Task: For heading Arial Rounded MT Bold with Underline.  font size for heading26,  'Change the font style of data to'Browallia New.  and font size to 18,  Change the alignment of both headline & data to Align middle & Align Text left.  In the sheet  Budget Spreadsheet Logbook
Action: Mouse moved to (27, 100)
Screenshot: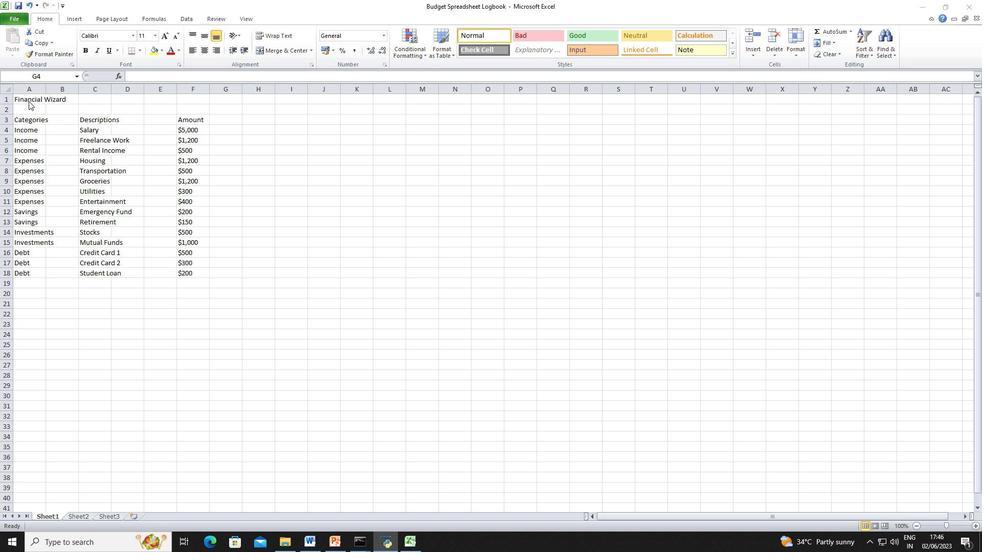 
Action: Mouse pressed left at (27, 100)
Screenshot: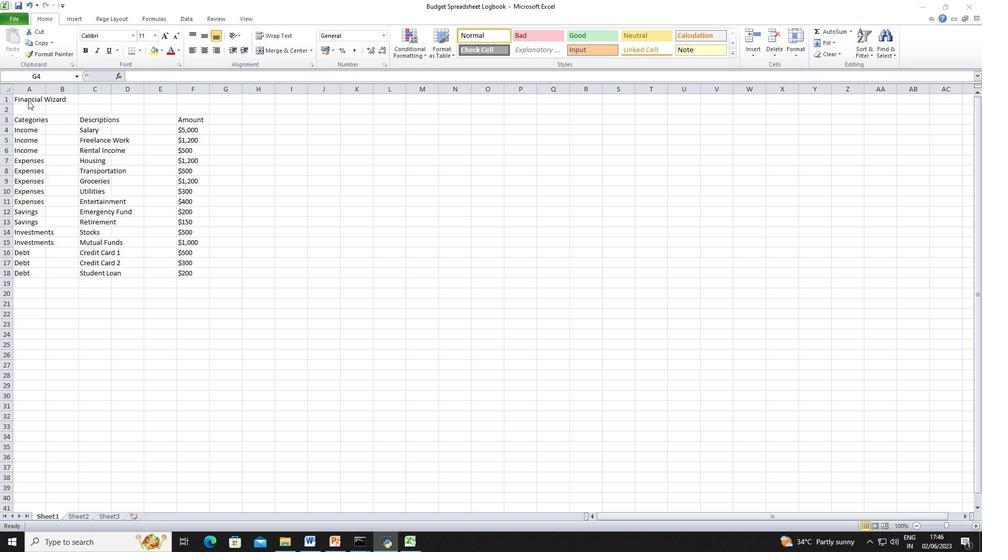 
Action: Mouse moved to (25, 98)
Screenshot: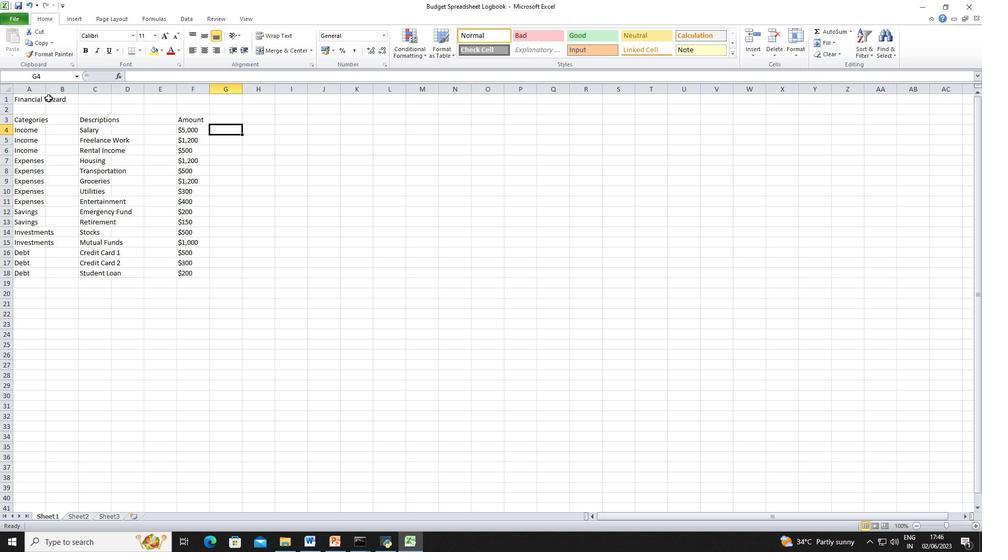 
Action: Mouse pressed left at (25, 98)
Screenshot: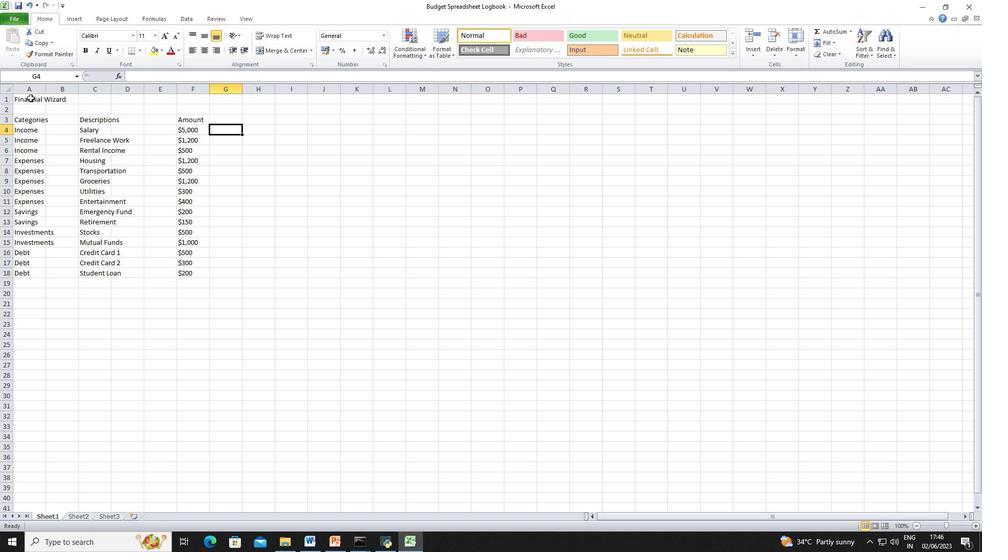 
Action: Mouse moved to (113, 38)
Screenshot: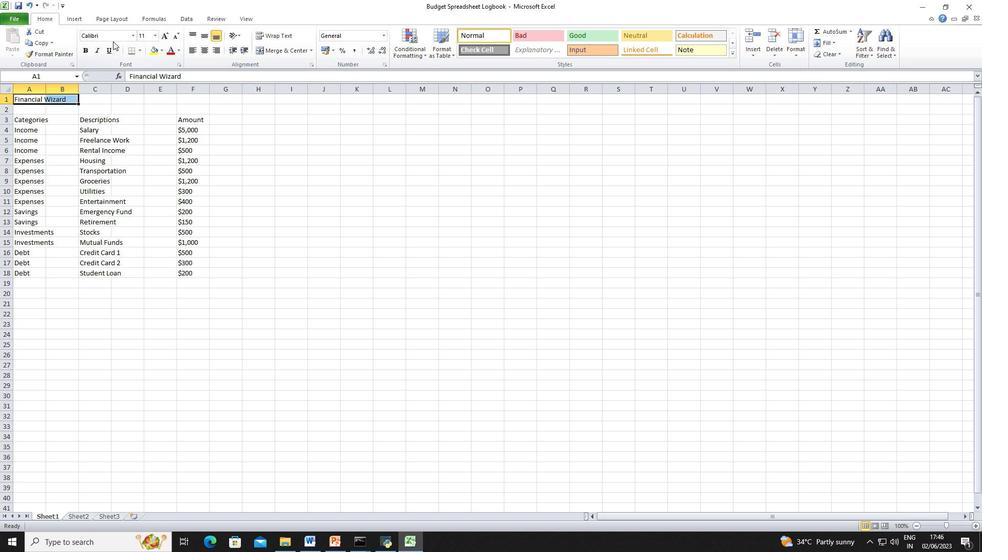
Action: Mouse pressed left at (113, 38)
Screenshot: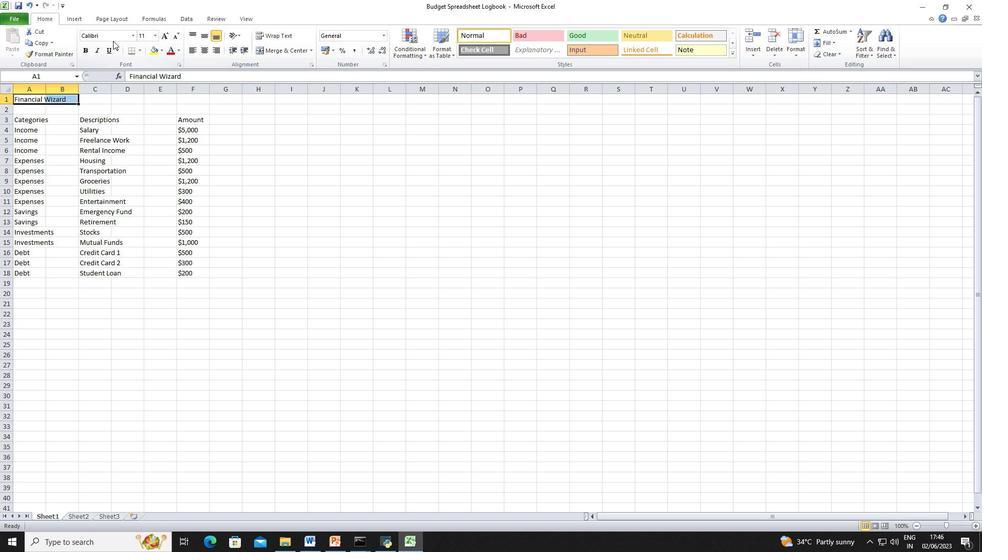 
Action: Key pressed <Key.shift>Arial
Screenshot: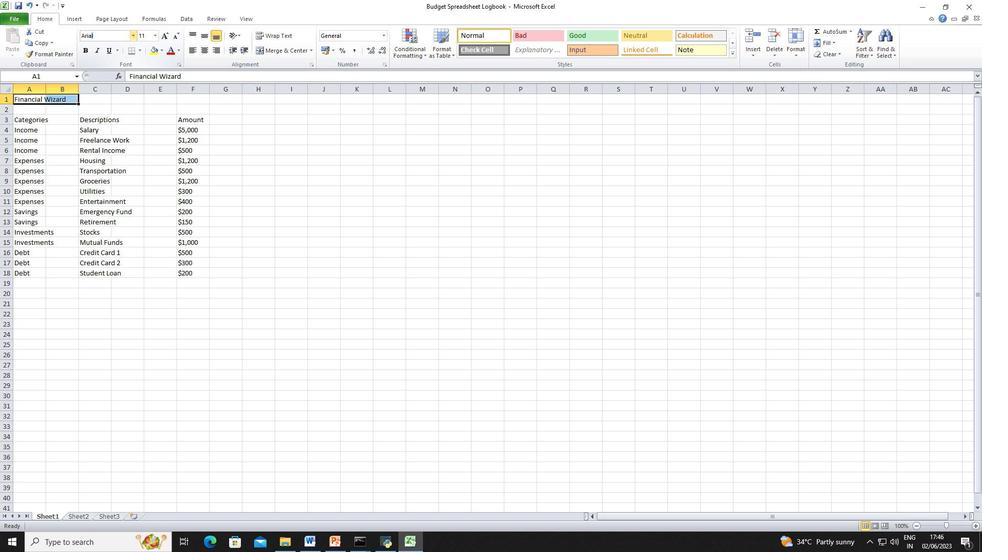 
Action: Mouse moved to (113, 39)
Screenshot: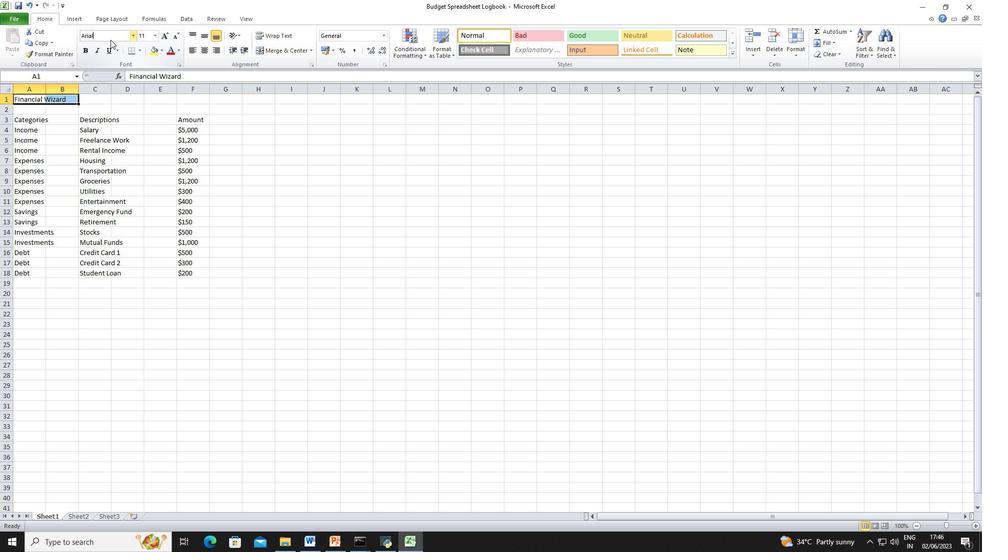 
Action: Mouse pressed left at (113, 39)
Screenshot: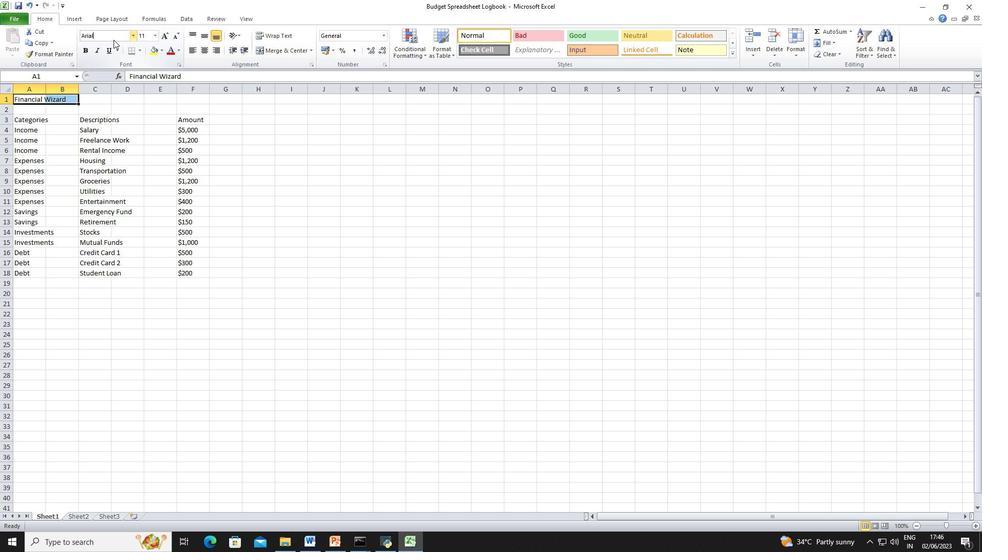
Action: Mouse moved to (126, 1)
Screenshot: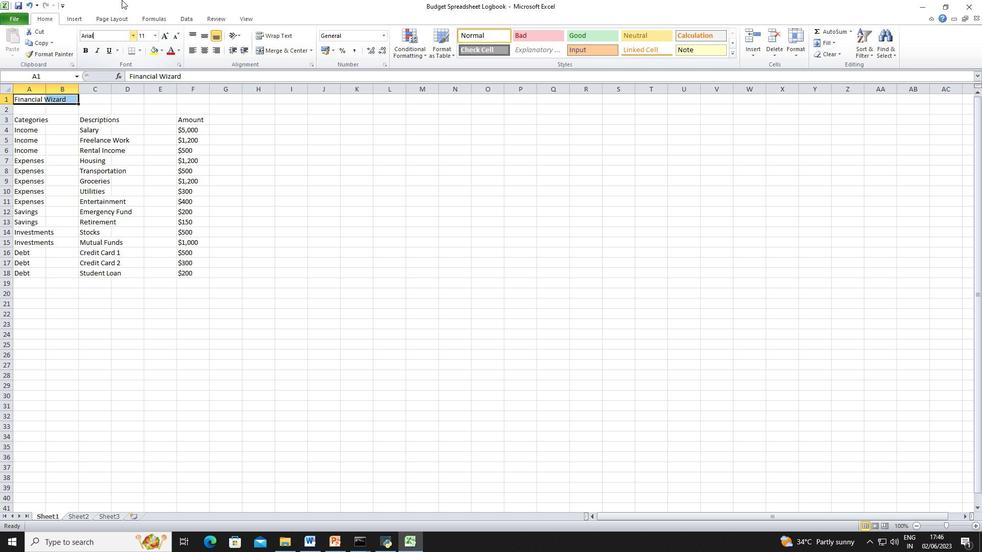 
Action: Key pressed <Key.space><Key.shift><Key.shift>Rounded<Key.space><Key.shift>M<Key.shift>T<Key.enter>
Screenshot: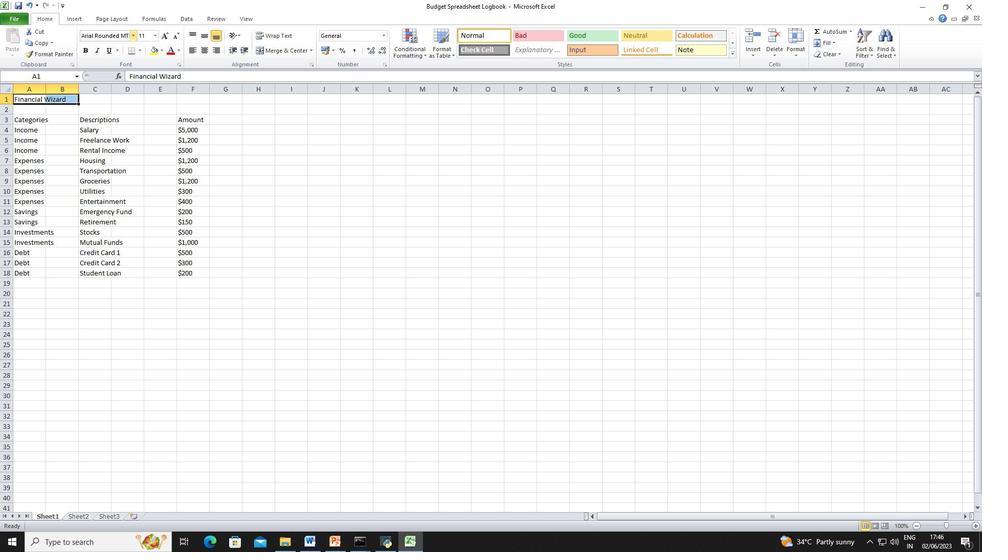 
Action: Mouse moved to (108, 52)
Screenshot: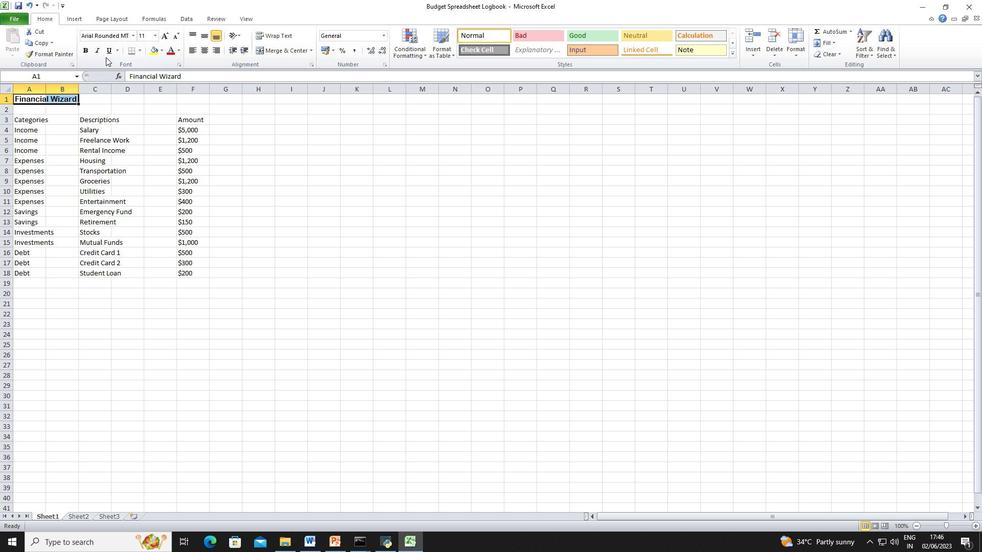 
Action: Mouse pressed left at (108, 52)
Screenshot: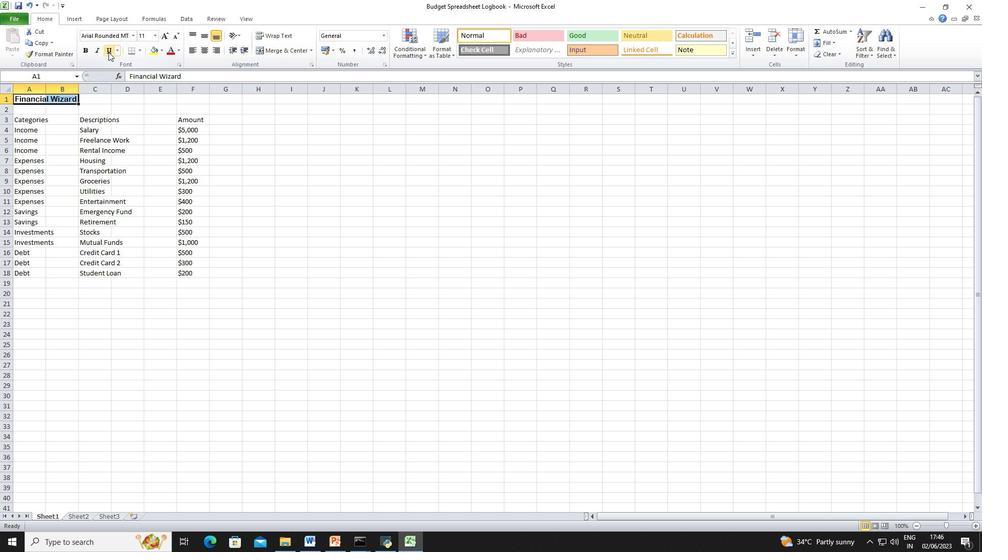 
Action: Mouse moved to (154, 34)
Screenshot: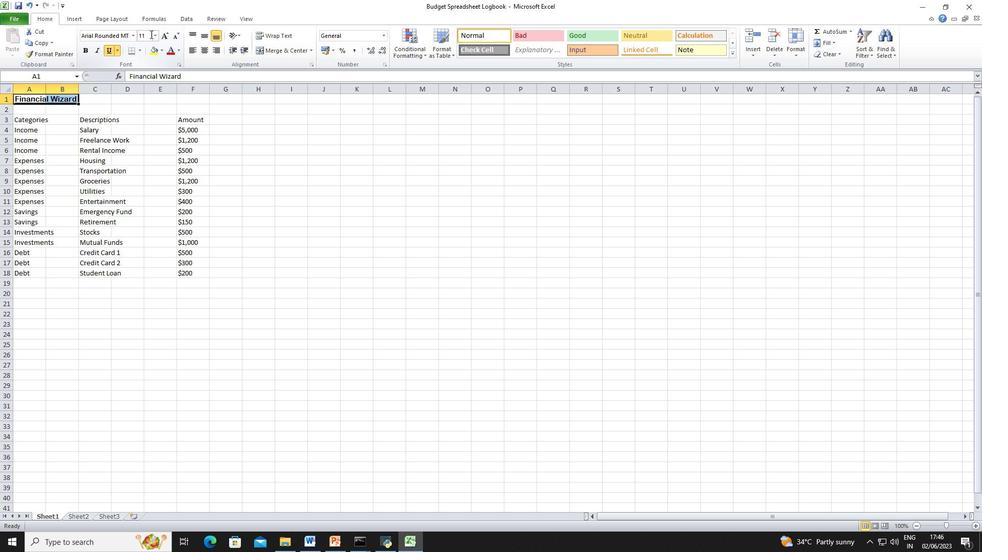 
Action: Mouse pressed left at (154, 34)
Screenshot: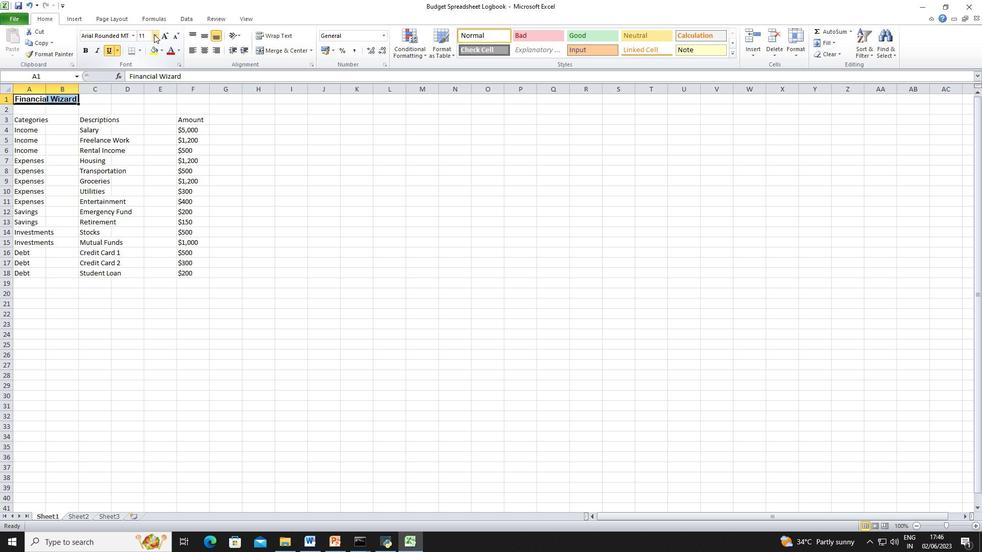 
Action: Mouse moved to (143, 139)
Screenshot: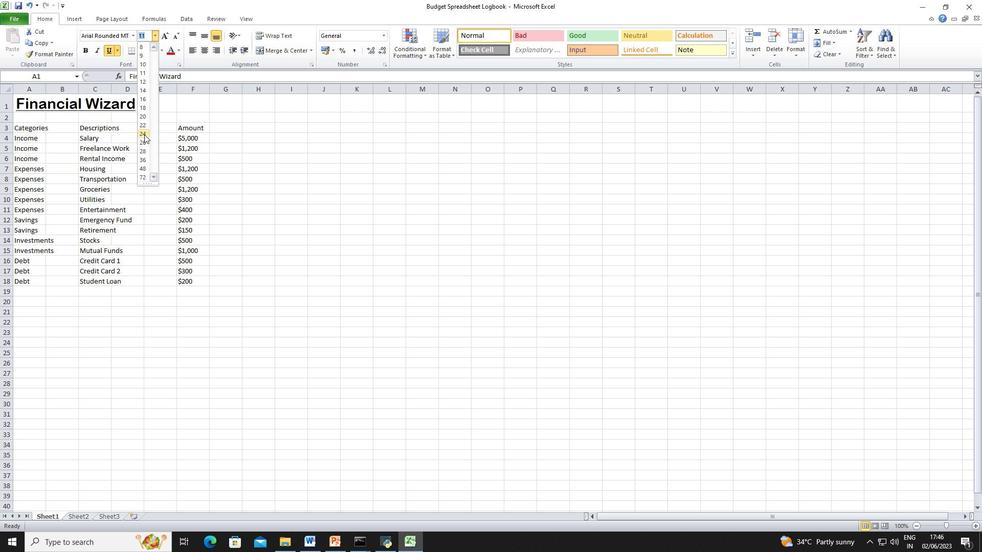 
Action: Mouse pressed left at (143, 139)
Screenshot: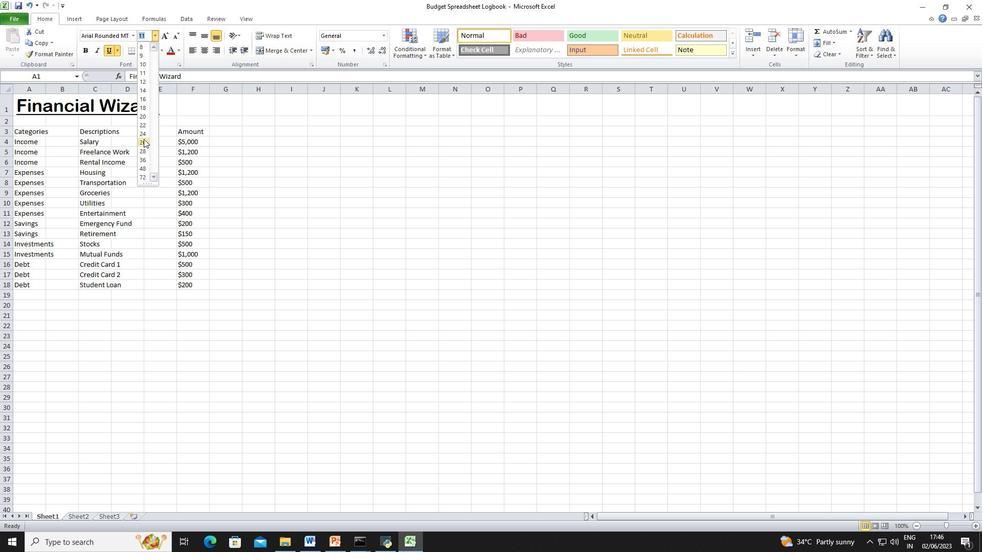 
Action: Mouse moved to (28, 133)
Screenshot: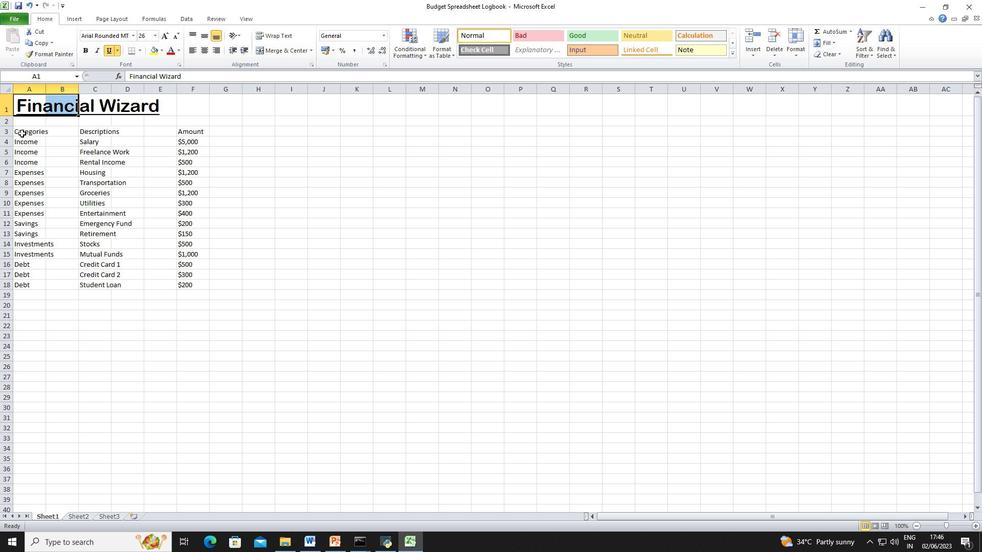
Action: Mouse pressed left at (28, 133)
Screenshot: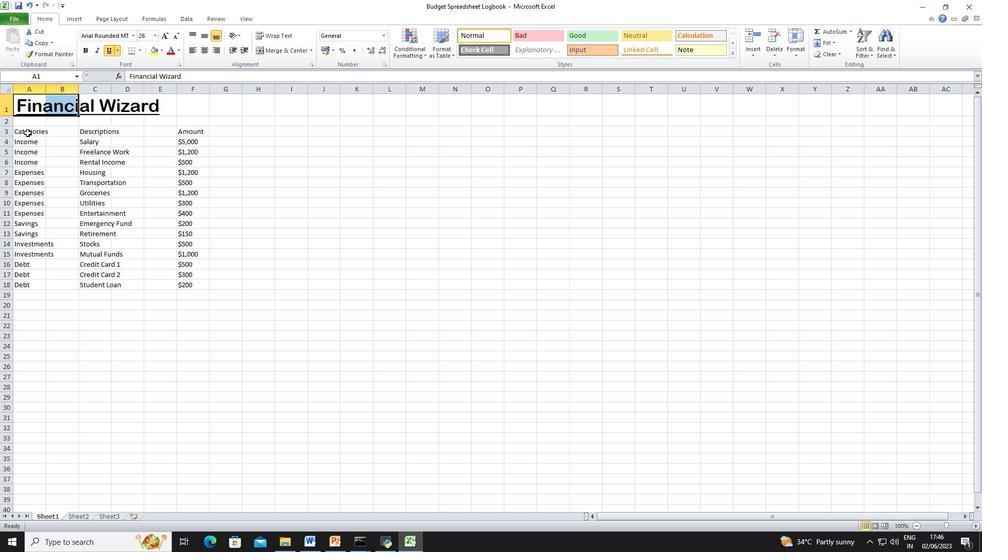 
Action: Mouse moved to (115, 37)
Screenshot: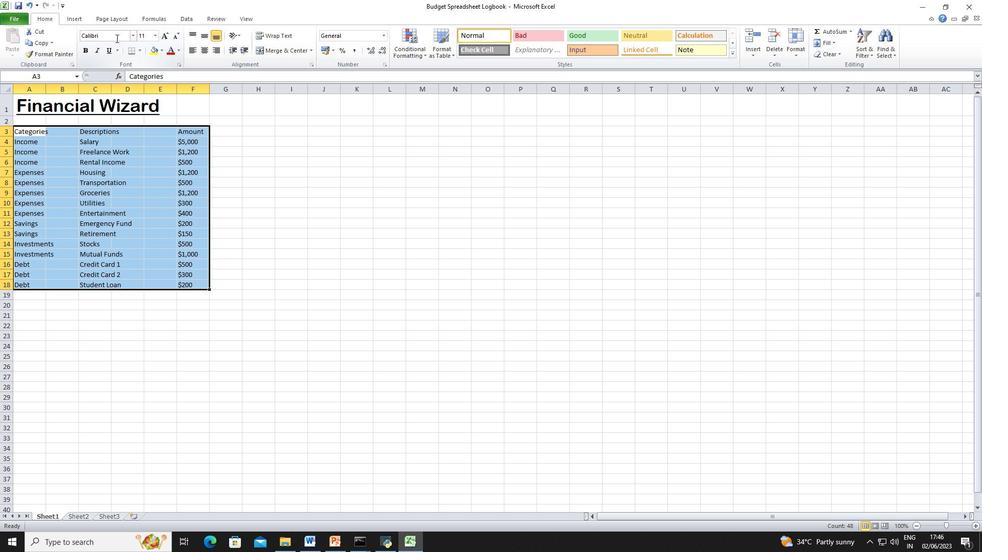 
Action: Mouse pressed left at (115, 37)
Screenshot: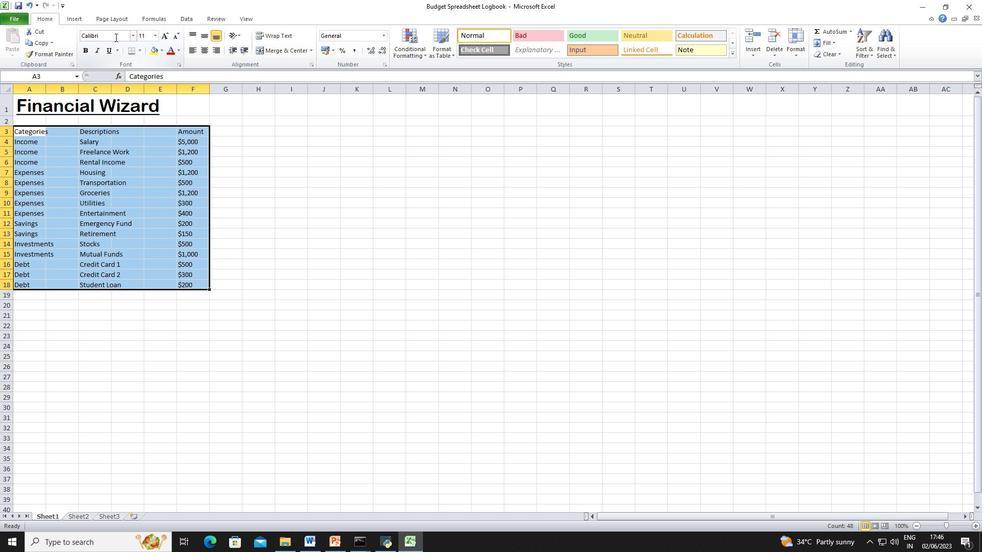 
Action: Key pressed <Key.shift>Browallia<Key.space><Key.shift>New<Key.enter>
Screenshot: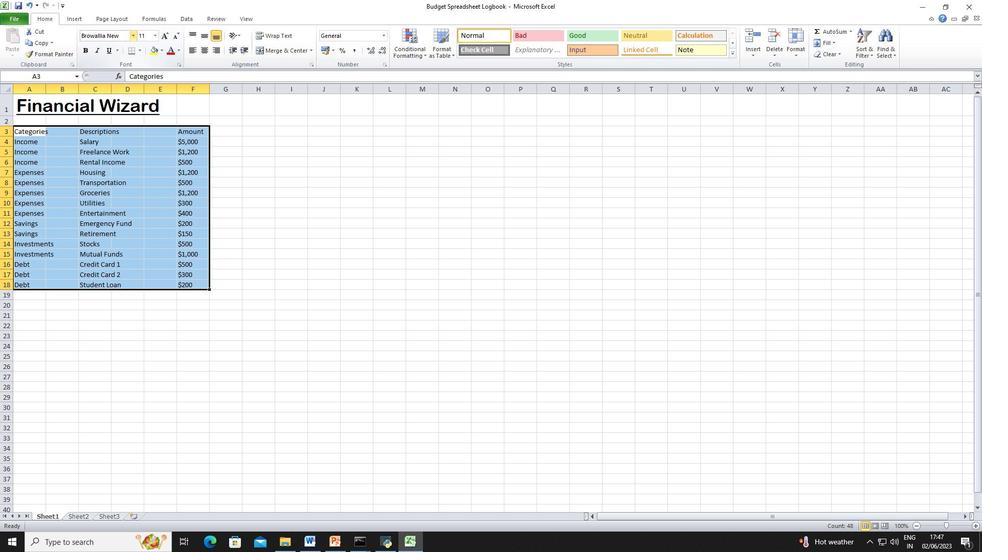 
Action: Mouse moved to (155, 33)
Screenshot: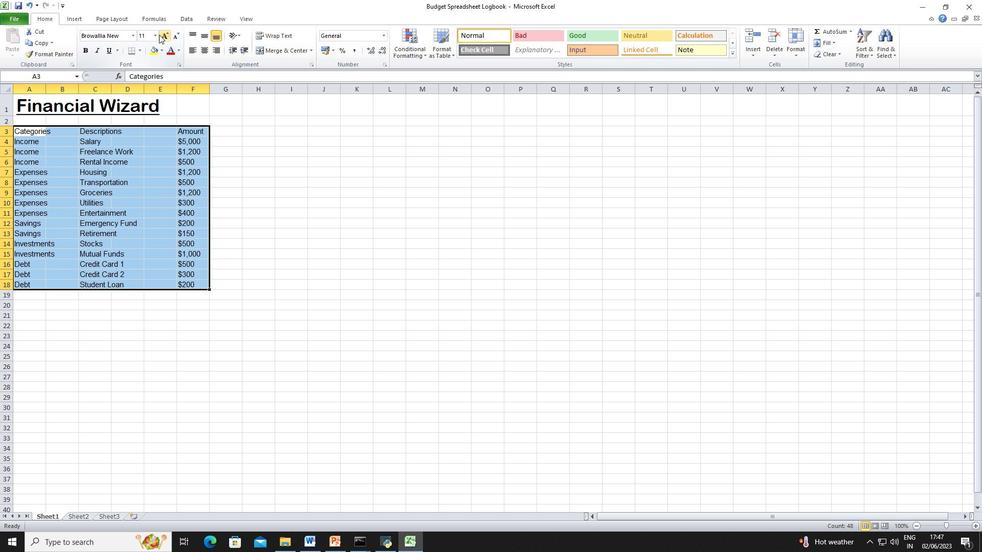 
Action: Mouse pressed left at (155, 33)
Screenshot: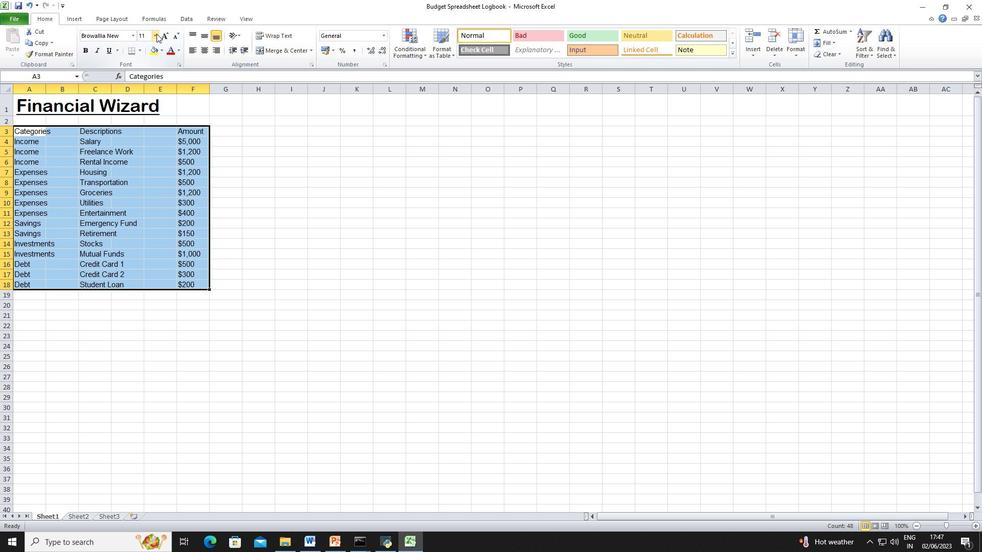
Action: Mouse moved to (144, 105)
Screenshot: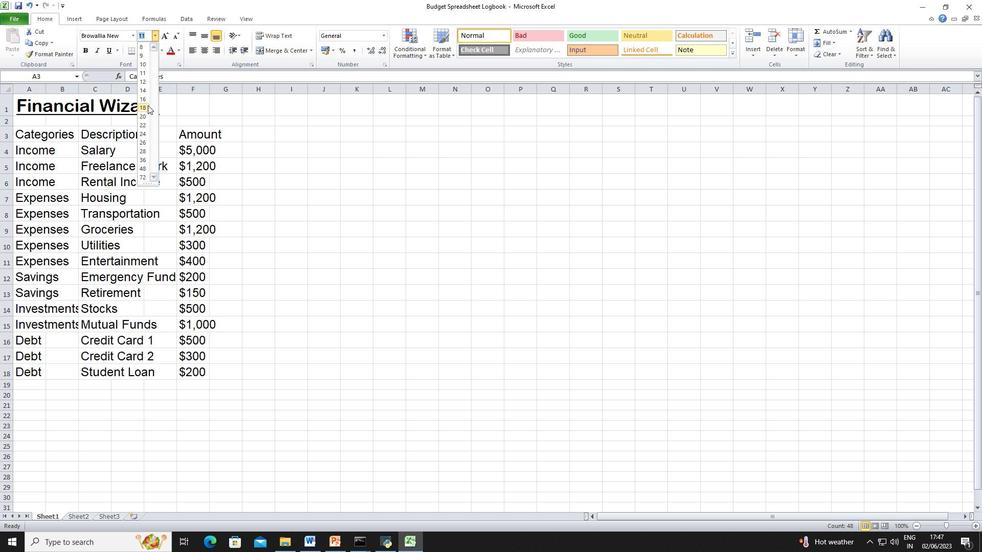 
Action: Mouse pressed left at (144, 105)
Screenshot: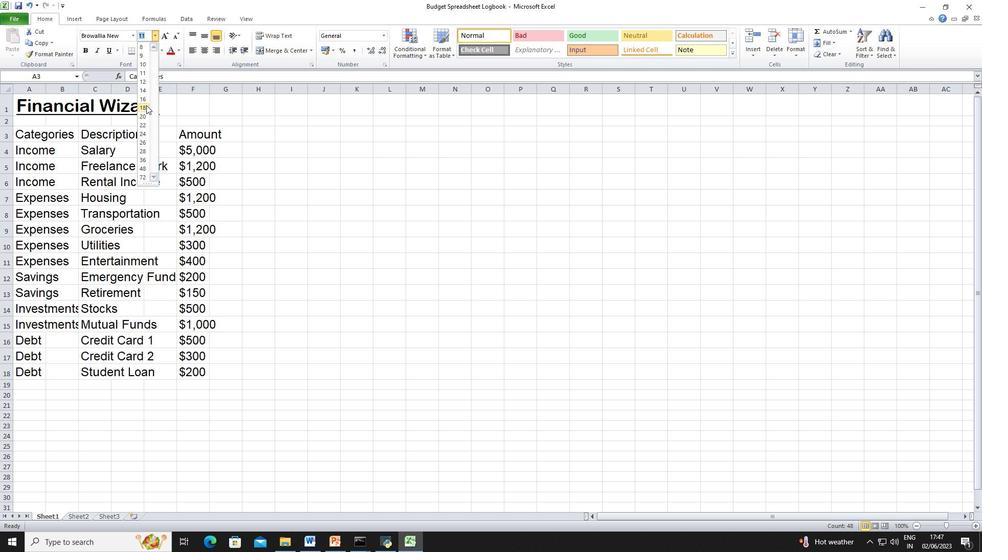 
Action: Mouse moved to (37, 113)
Screenshot: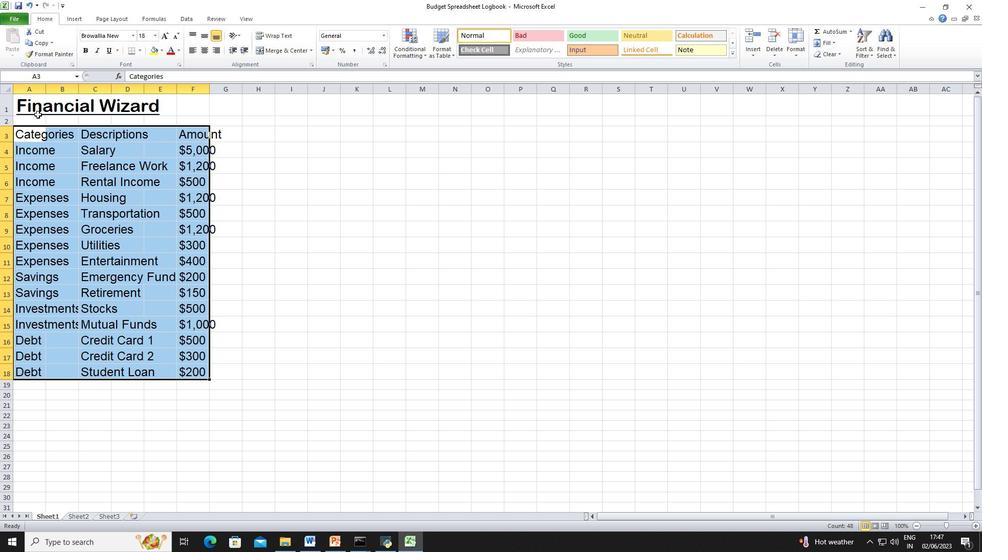 
Action: Mouse pressed left at (37, 113)
Screenshot: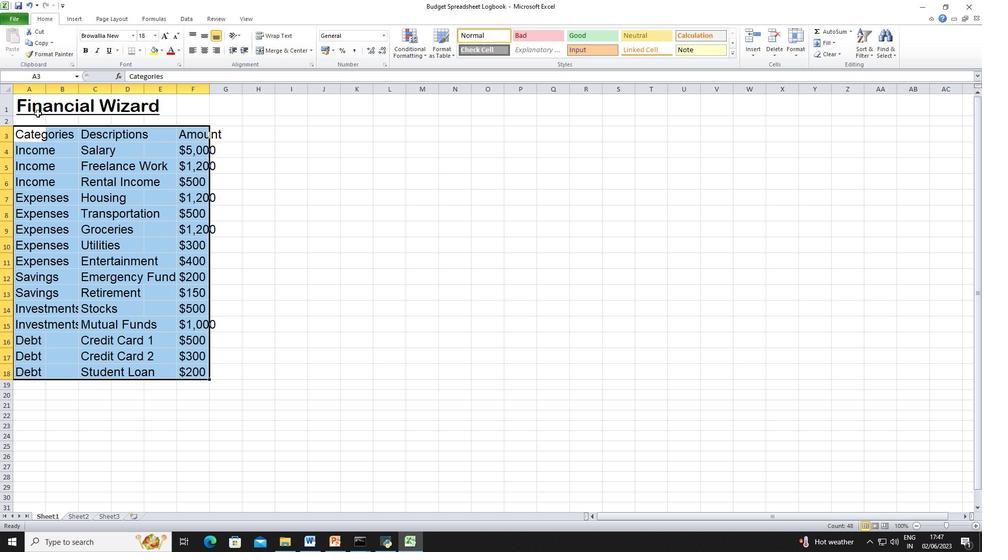 
Action: Mouse moved to (191, 50)
Screenshot: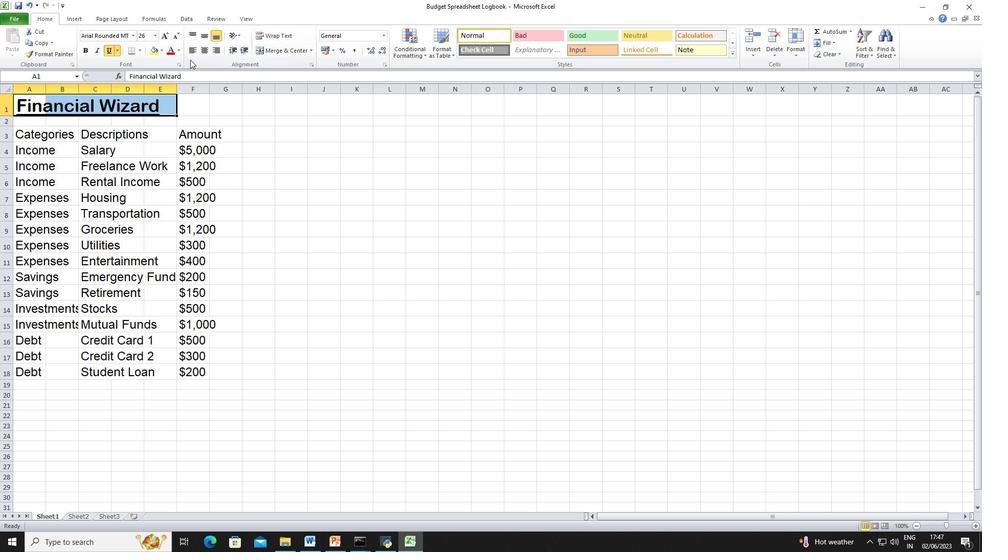 
Action: Mouse pressed left at (191, 50)
Screenshot: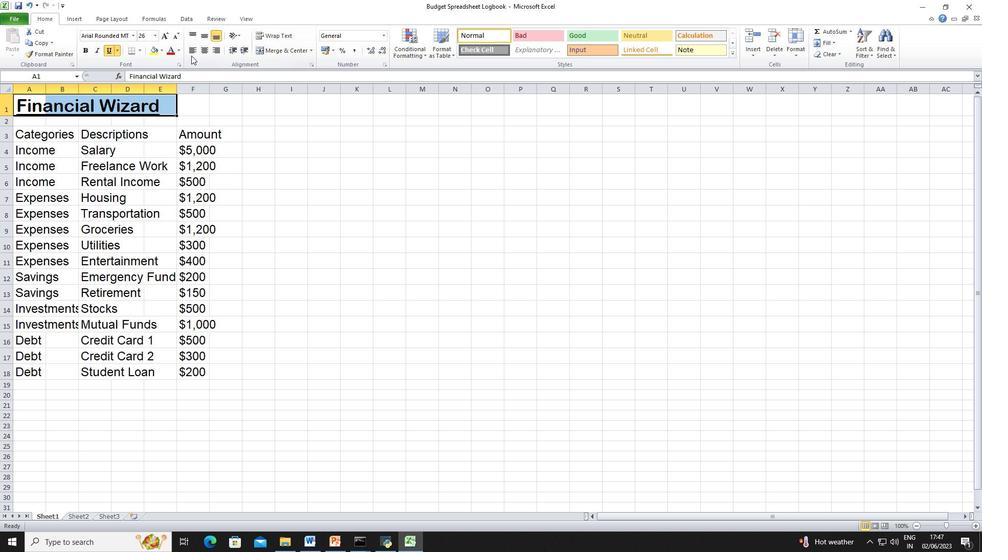 
Action: Mouse moved to (59, 137)
Screenshot: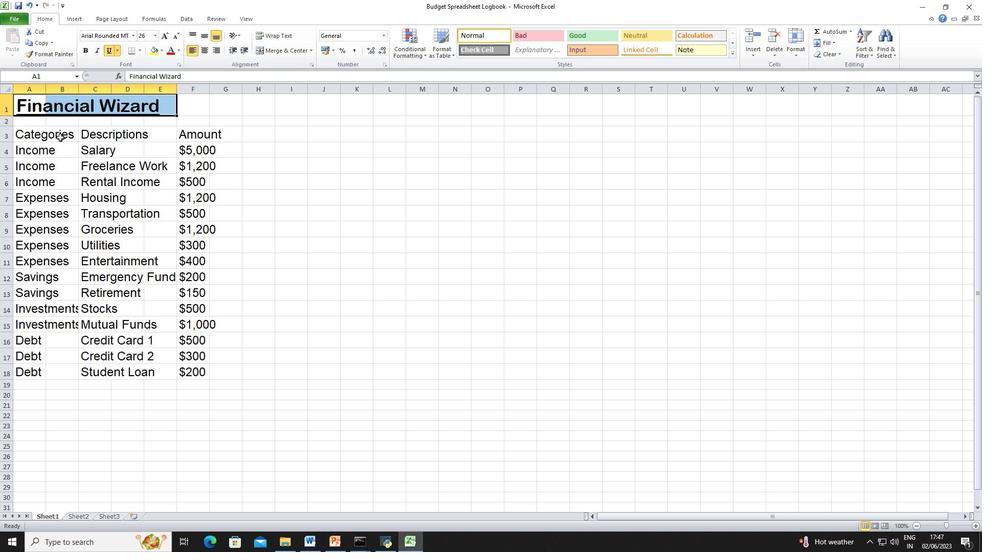 
Action: Mouse pressed left at (59, 137)
Screenshot: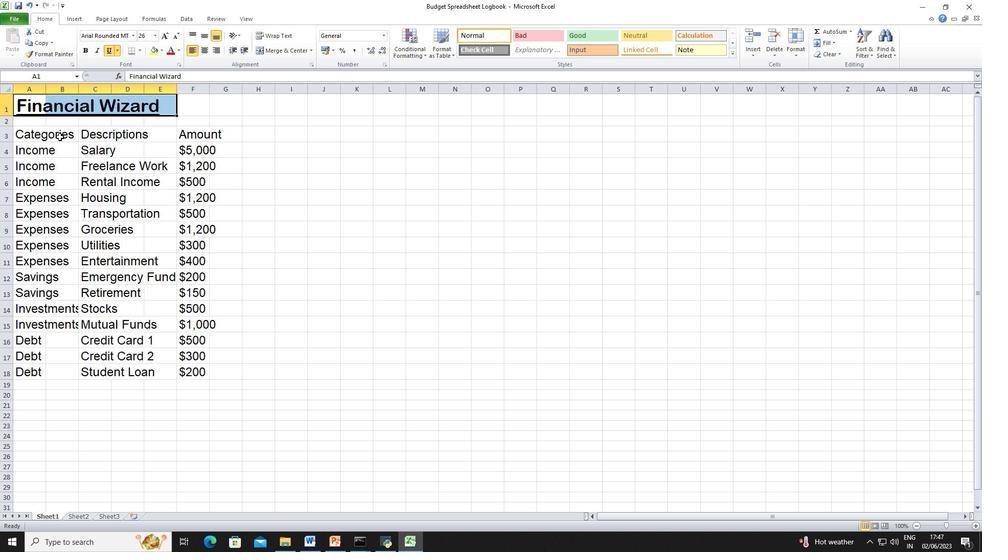 
Action: Mouse moved to (24, 132)
Screenshot: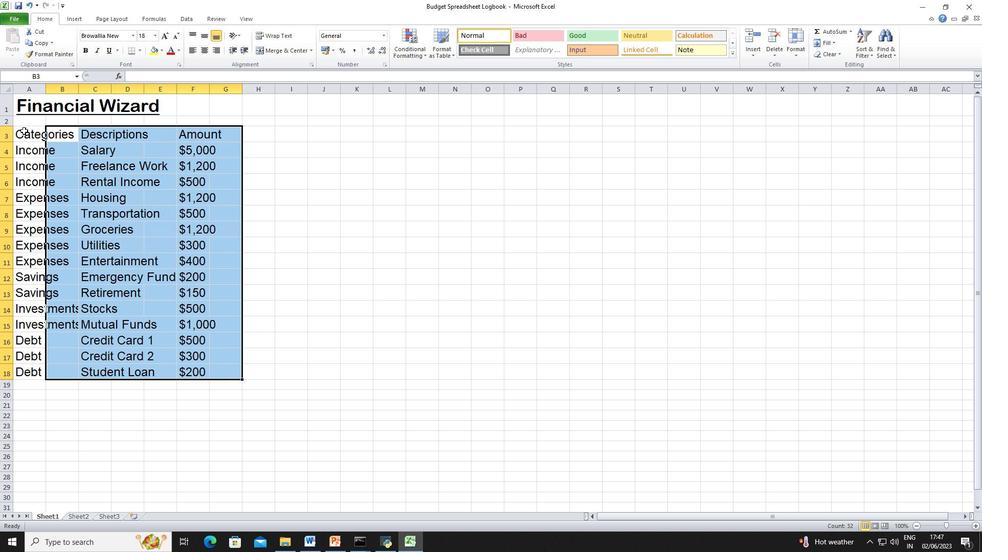 
Action: Mouse pressed left at (24, 132)
Screenshot: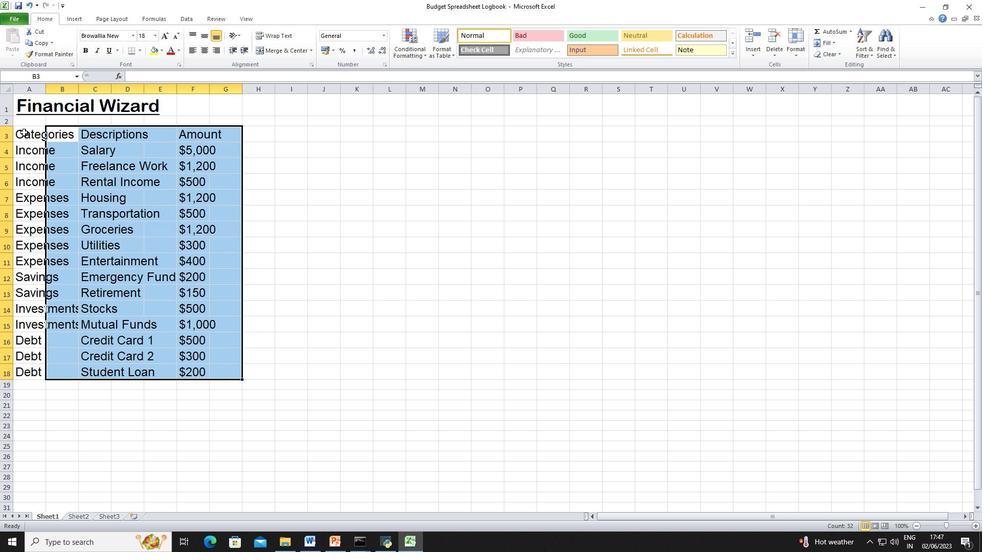 
Action: Mouse moved to (190, 48)
Screenshot: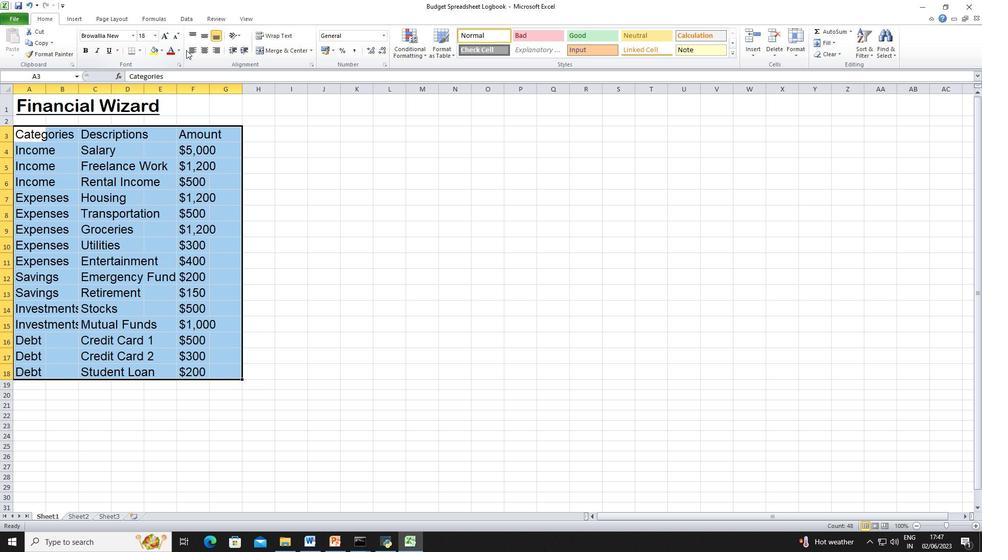 
Action: Mouse pressed left at (190, 48)
Screenshot: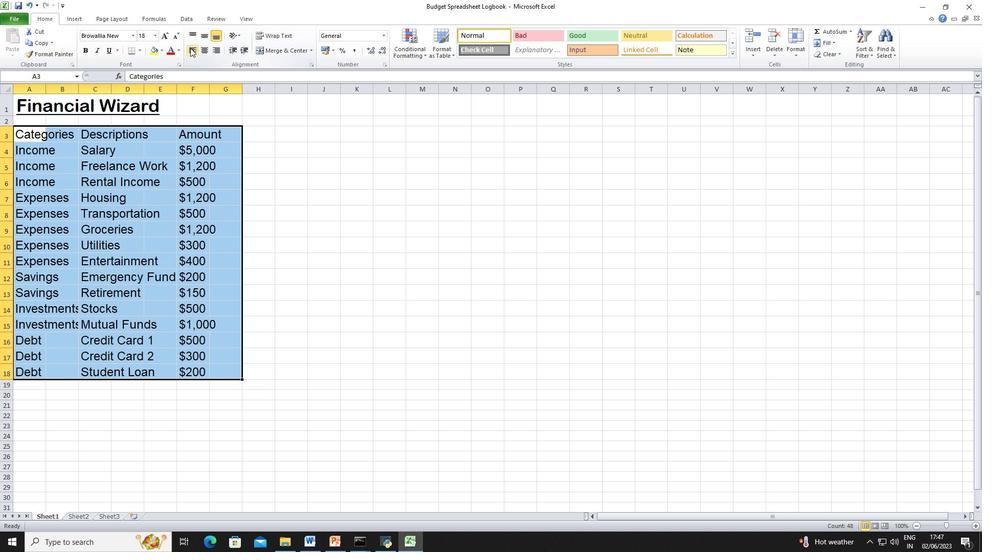 
Action: Mouse moved to (271, 137)
Screenshot: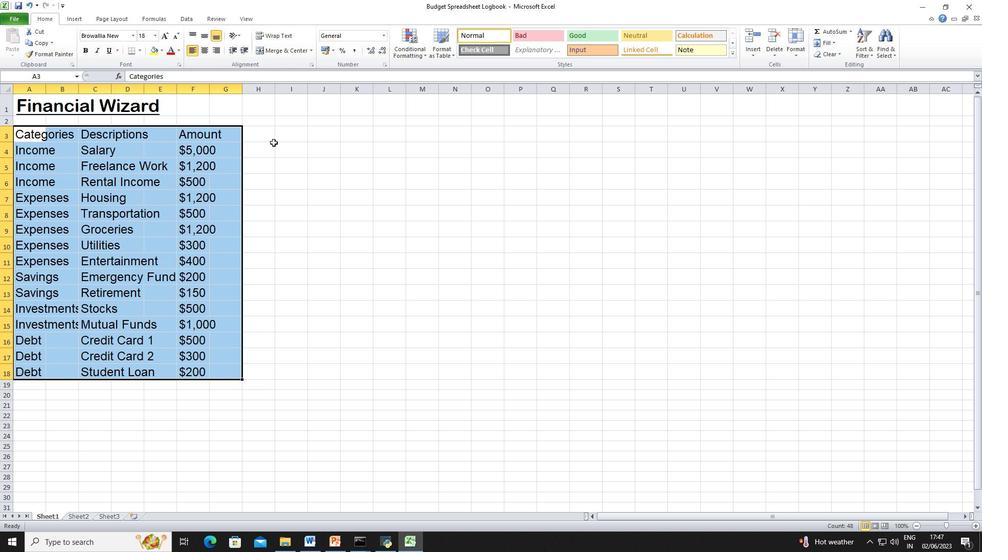 
Action: Mouse pressed left at (271, 137)
Screenshot: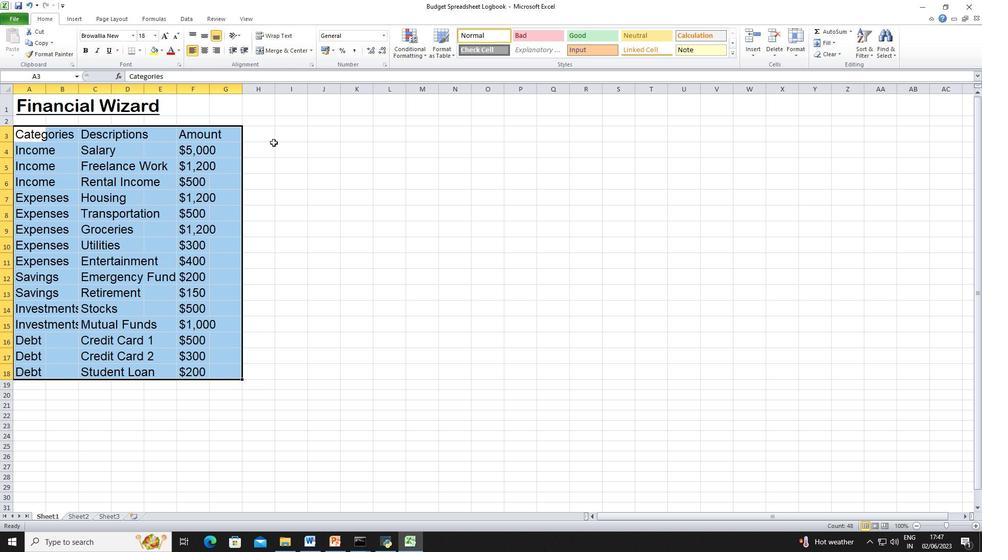 
